 Task: Enable offer insights for offers that you submit.
Action: Mouse moved to (1202, 163)
Screenshot: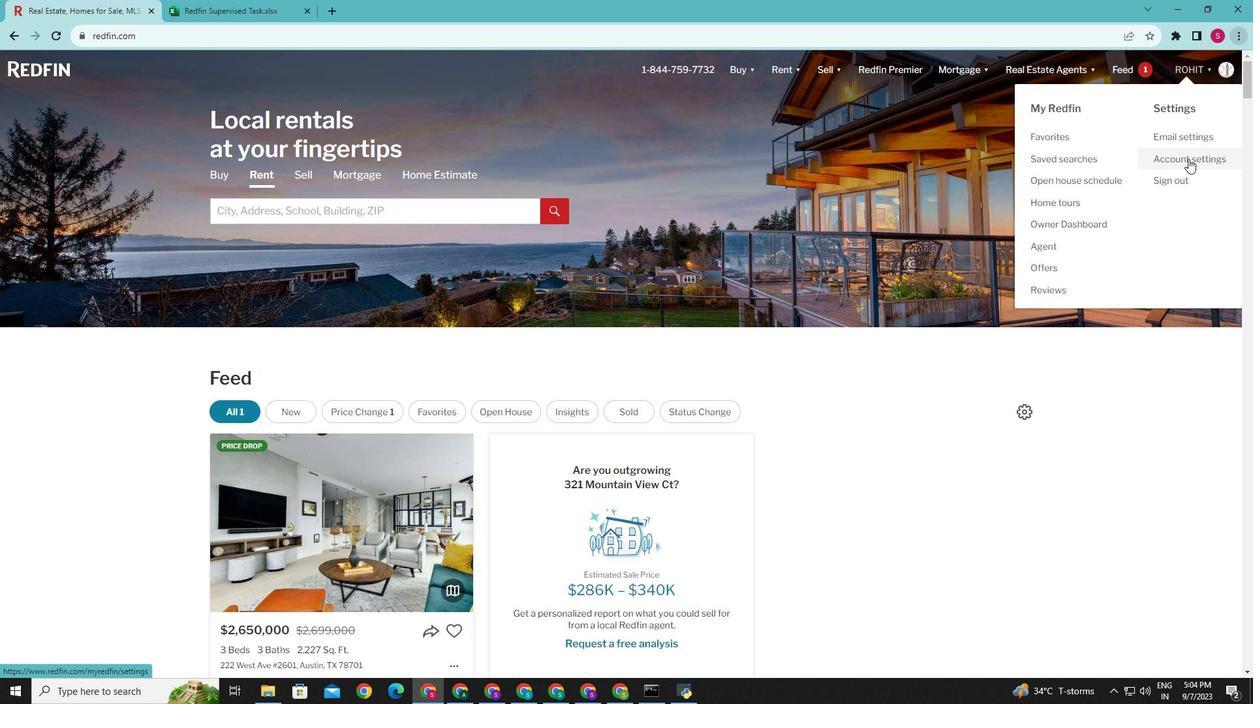 
Action: Mouse pressed left at (1202, 163)
Screenshot: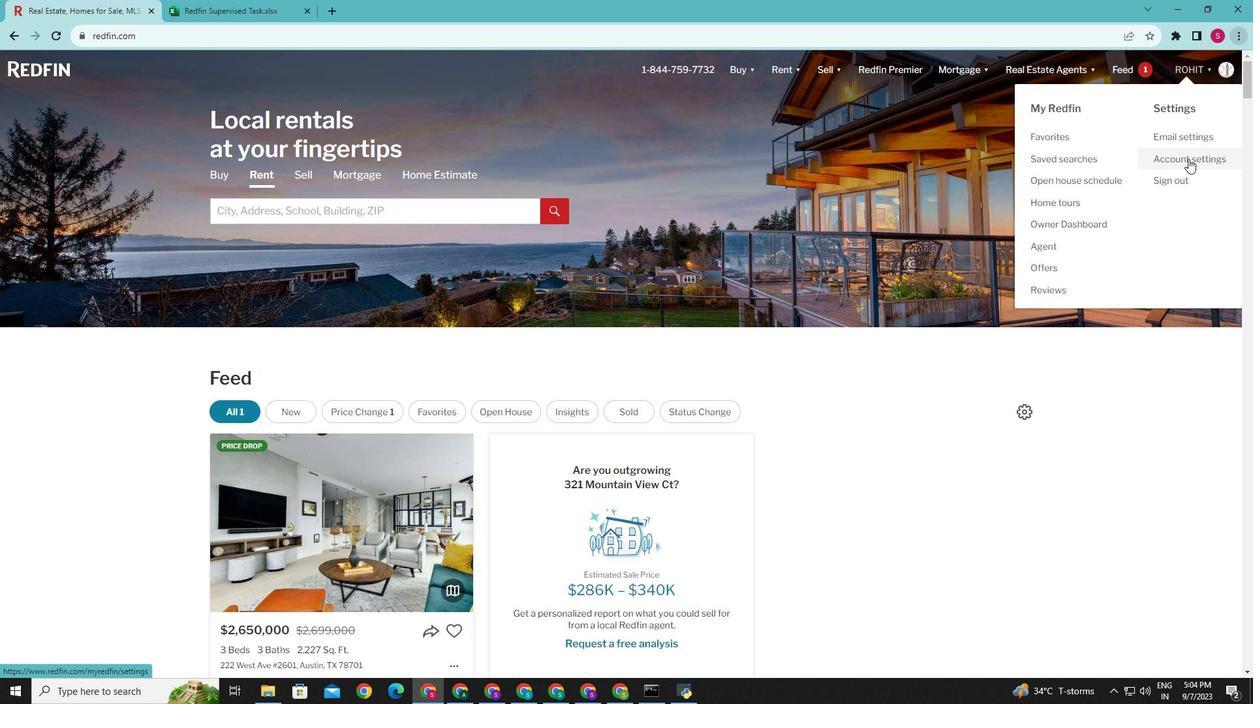 
Action: Mouse moved to (1203, 165)
Screenshot: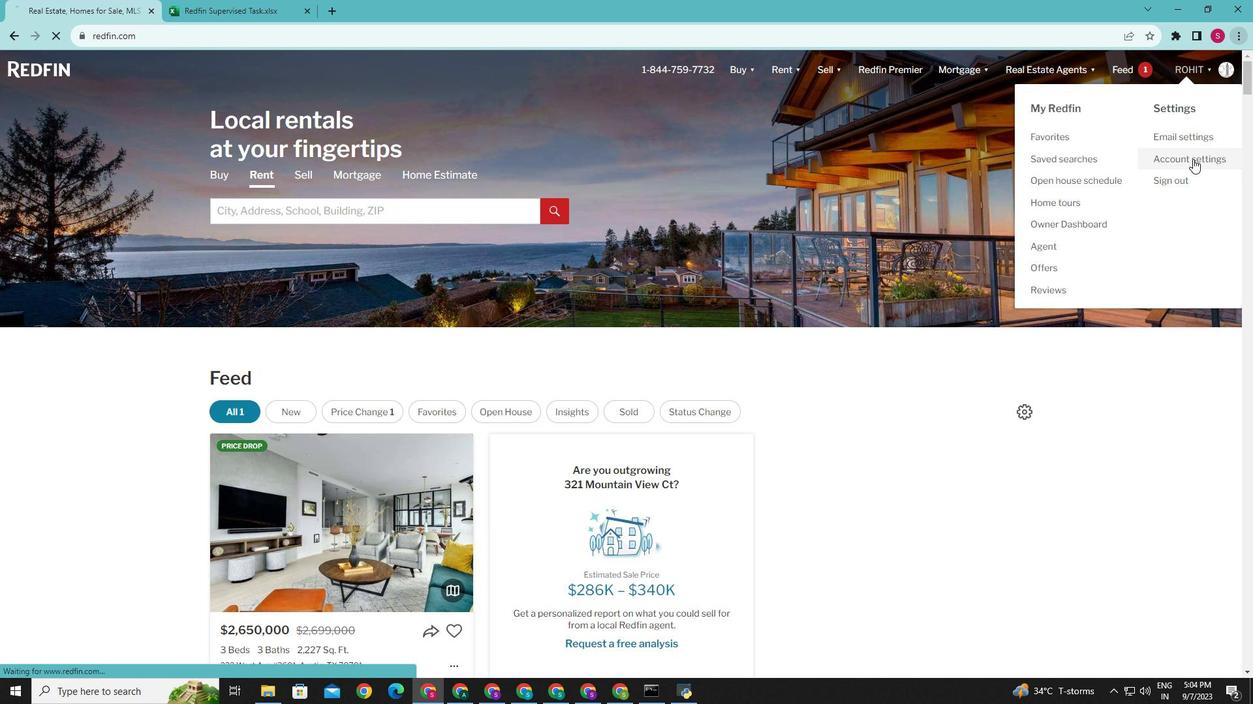 
Action: Mouse pressed left at (1203, 165)
Screenshot: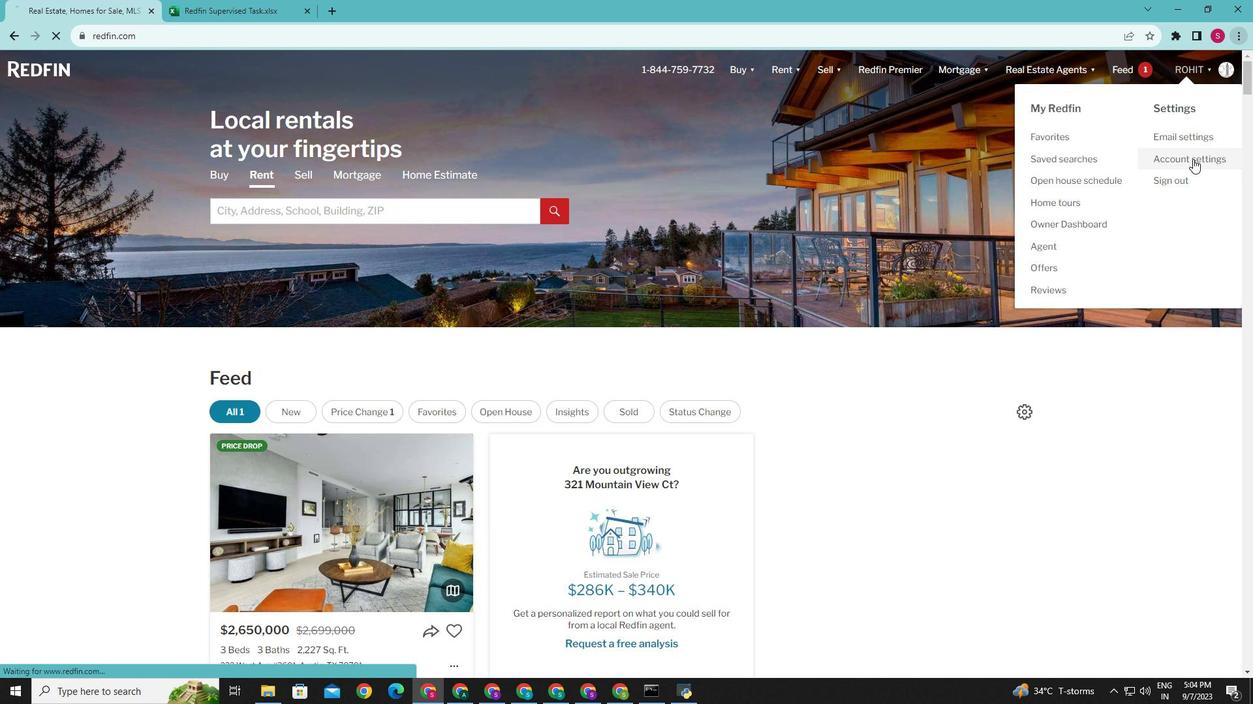 
Action: Mouse moved to (421, 514)
Screenshot: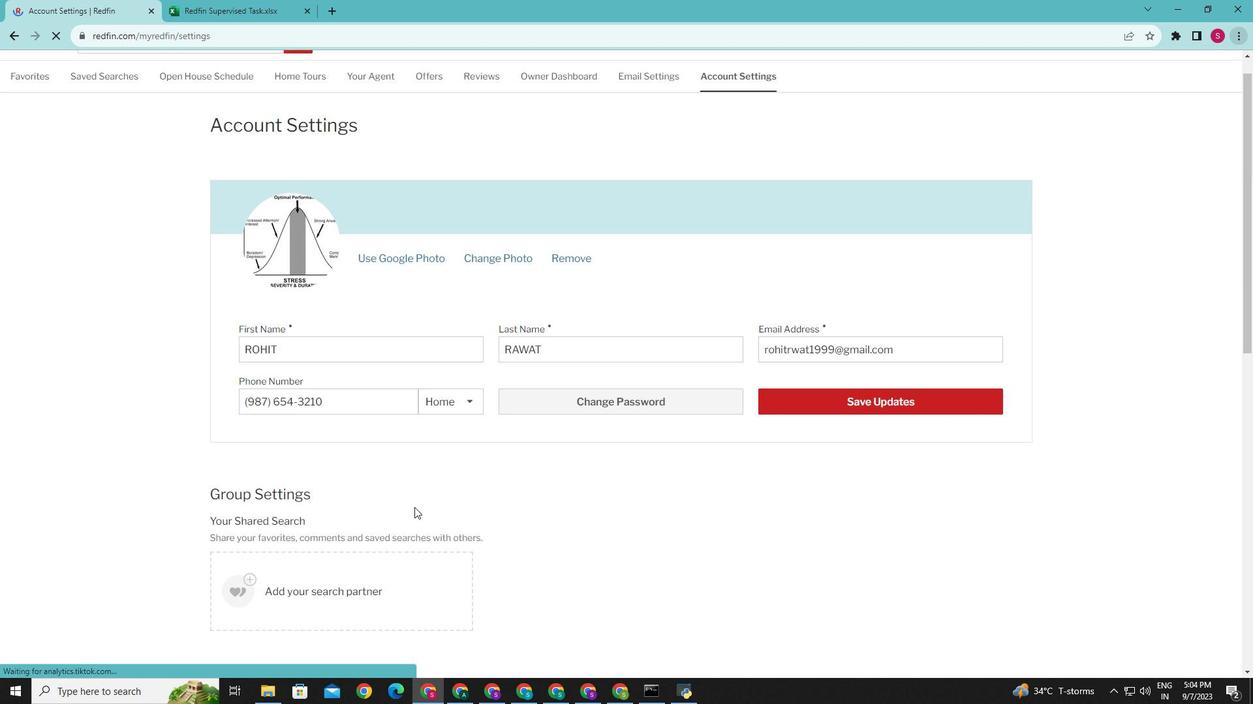 
Action: Mouse scrolled (421, 514) with delta (0, 0)
Screenshot: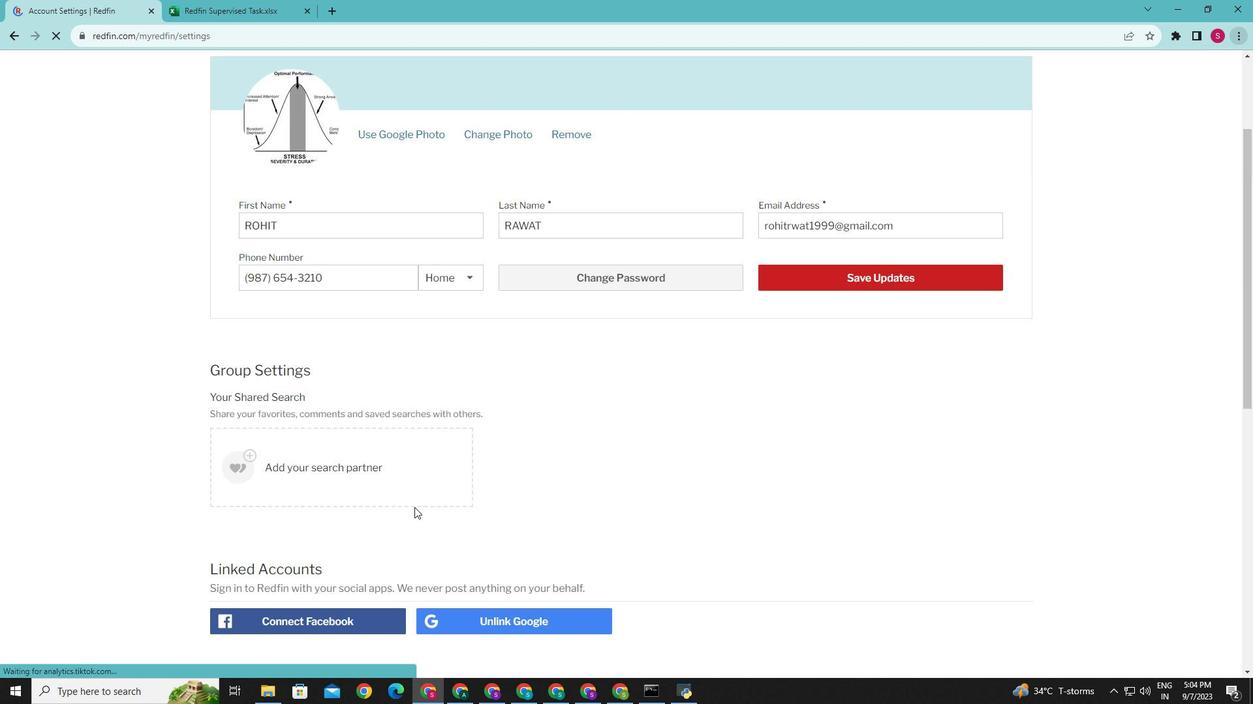 
Action: Mouse scrolled (421, 514) with delta (0, 0)
Screenshot: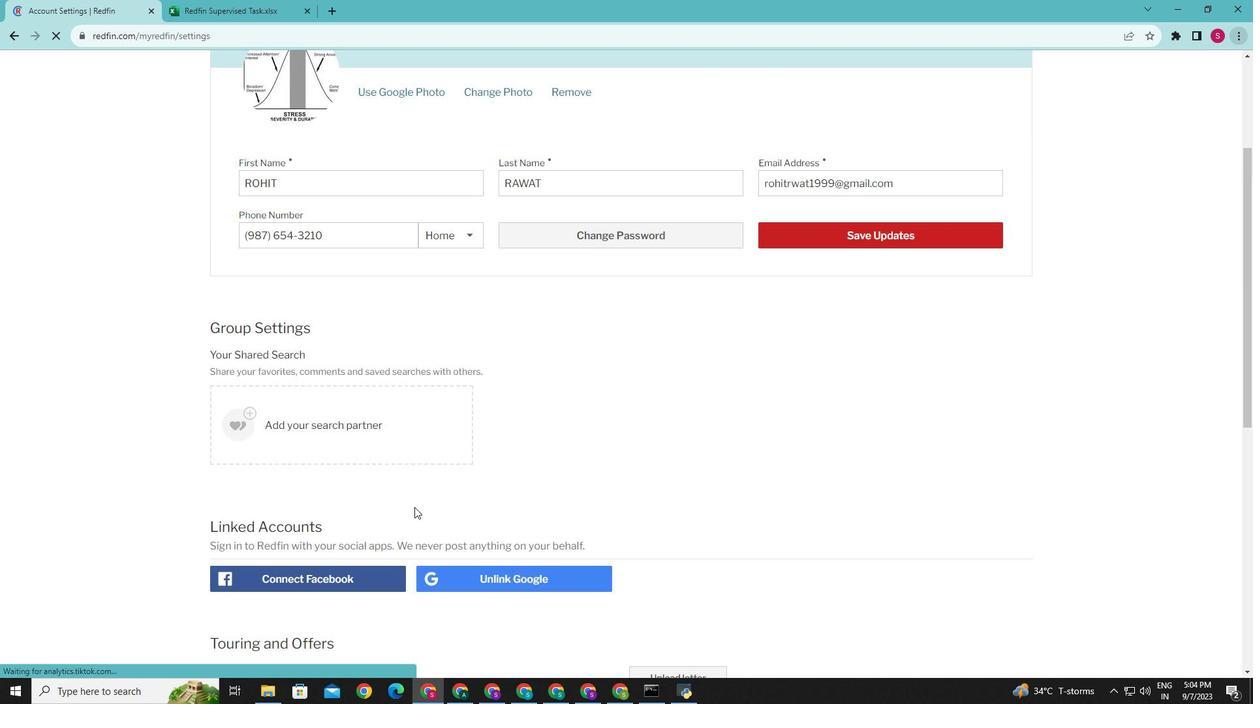 
Action: Mouse scrolled (421, 514) with delta (0, 0)
Screenshot: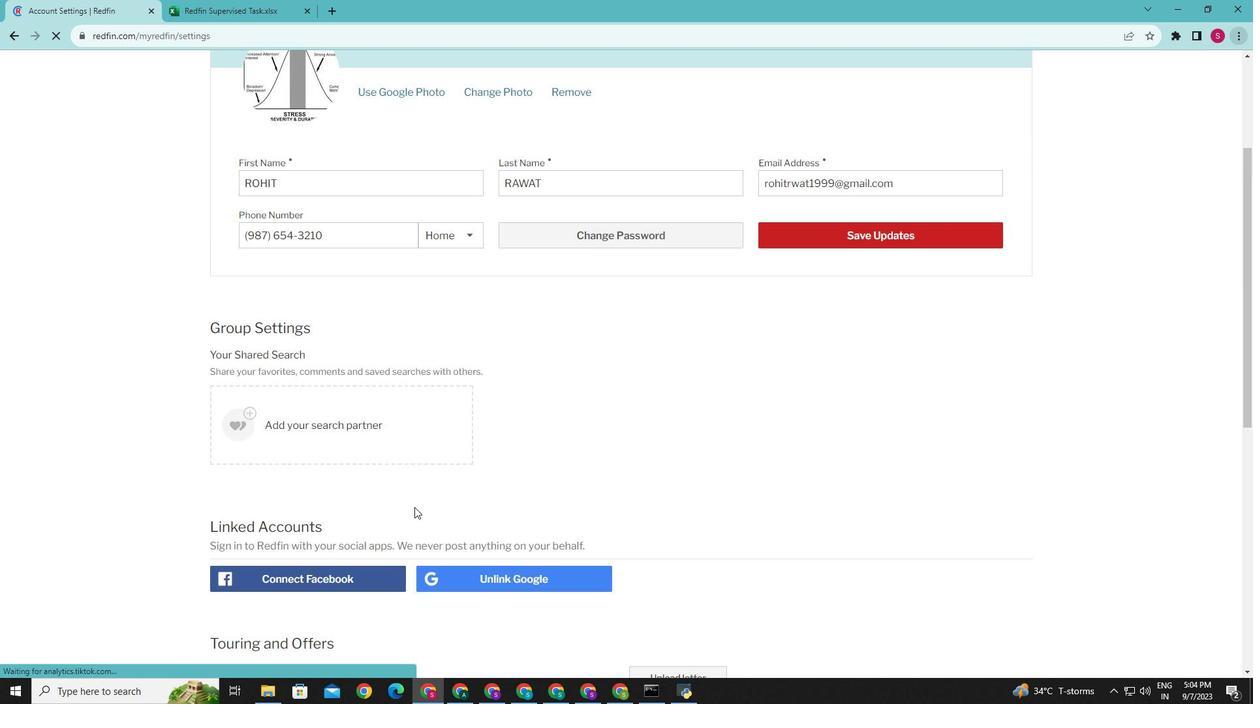 
Action: Mouse scrolled (421, 514) with delta (0, 0)
Screenshot: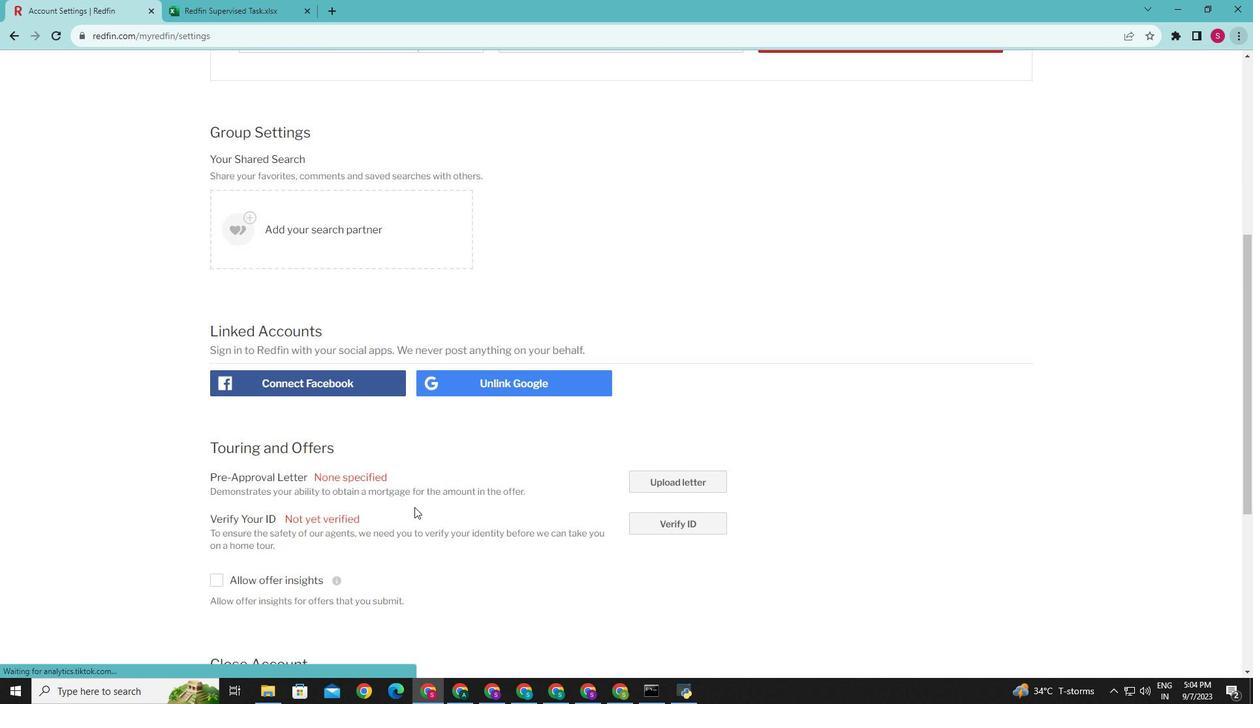
Action: Mouse scrolled (421, 514) with delta (0, 0)
Screenshot: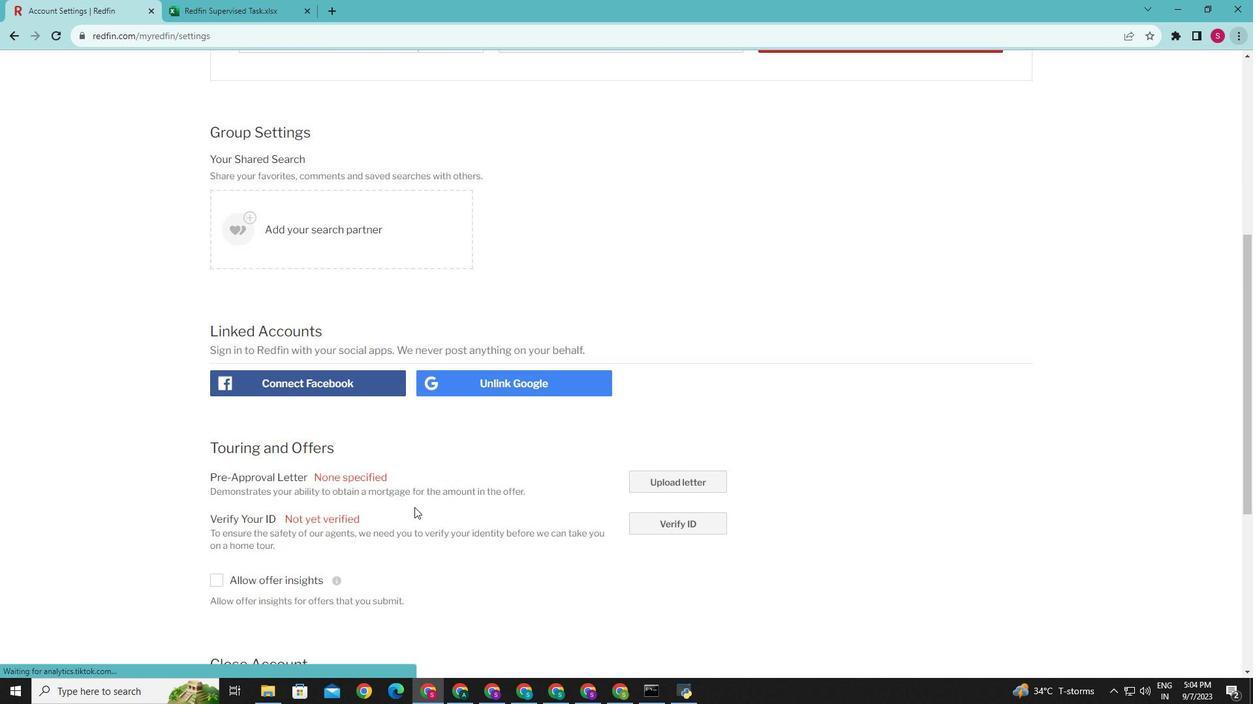 
Action: Mouse scrolled (421, 514) with delta (0, 0)
Screenshot: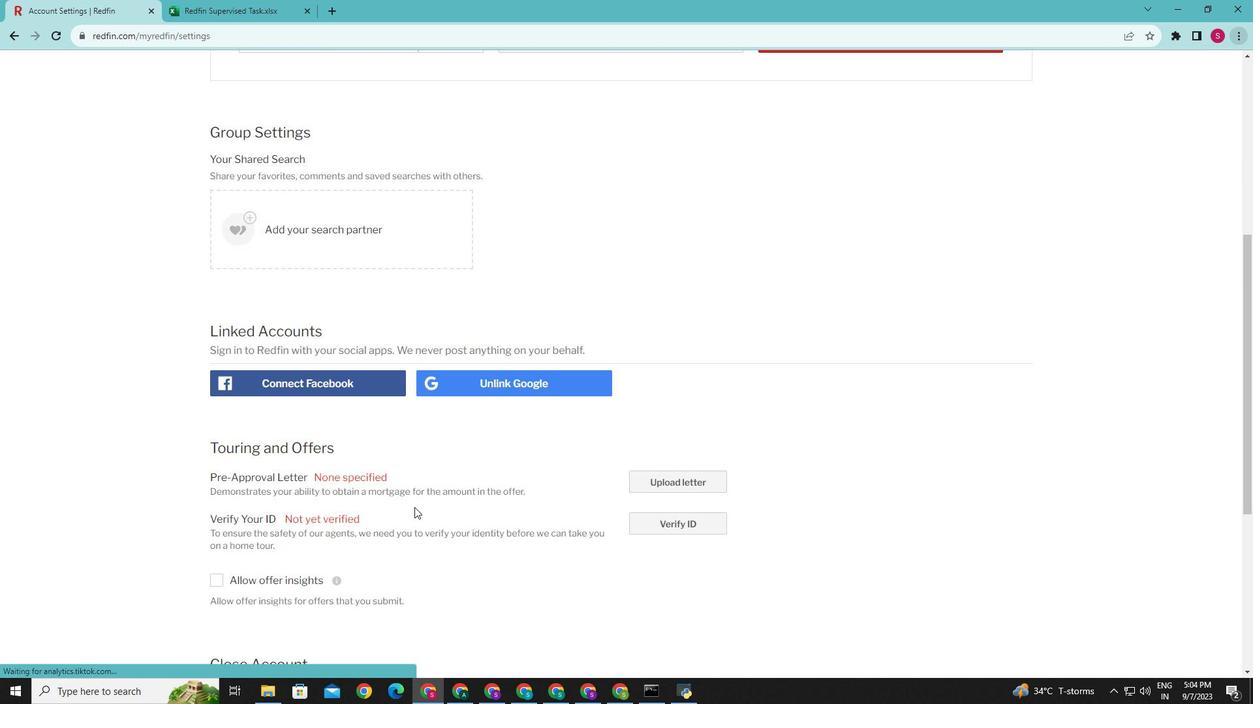
Action: Mouse moved to (422, 514)
Screenshot: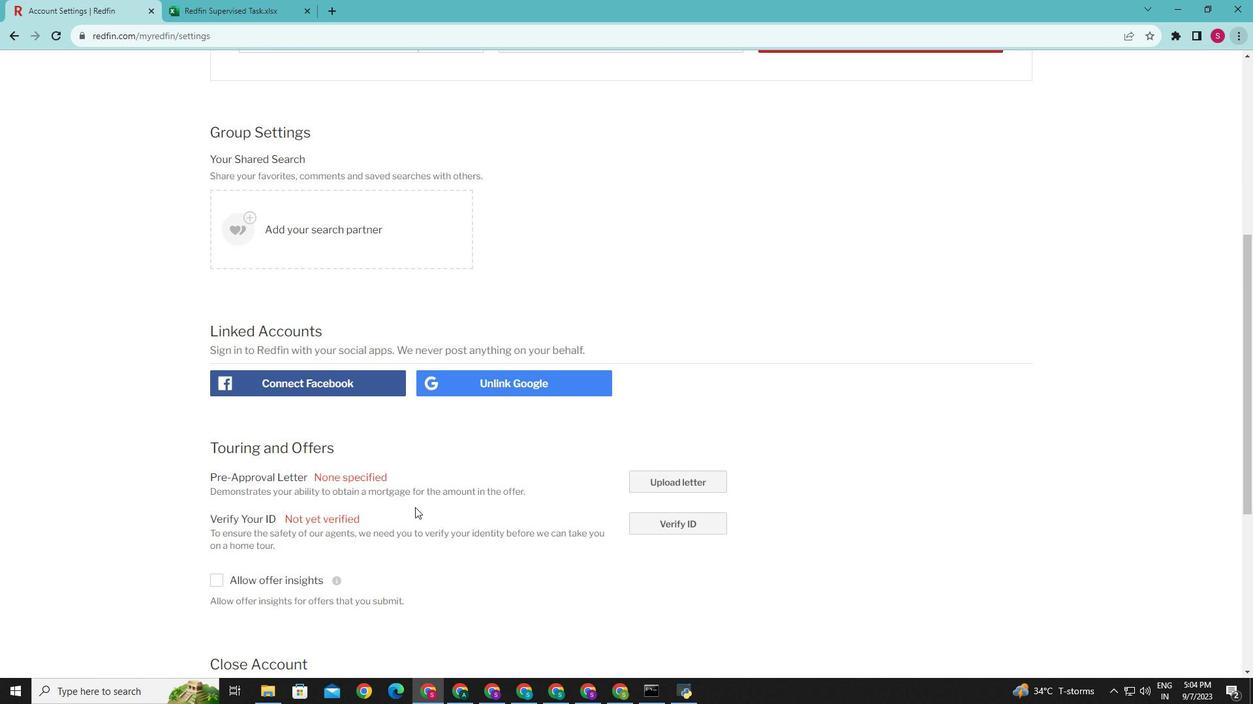 
Action: Mouse scrolled (422, 514) with delta (0, 0)
Screenshot: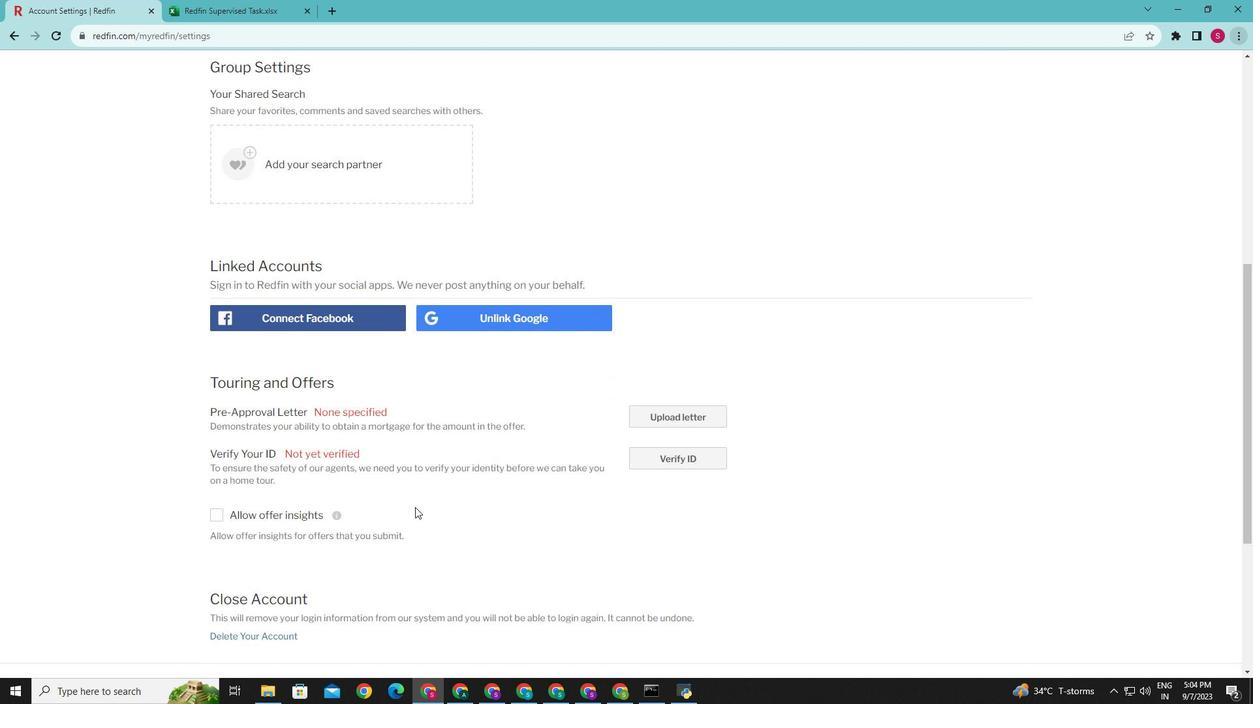 
Action: Mouse scrolled (422, 514) with delta (0, 0)
Screenshot: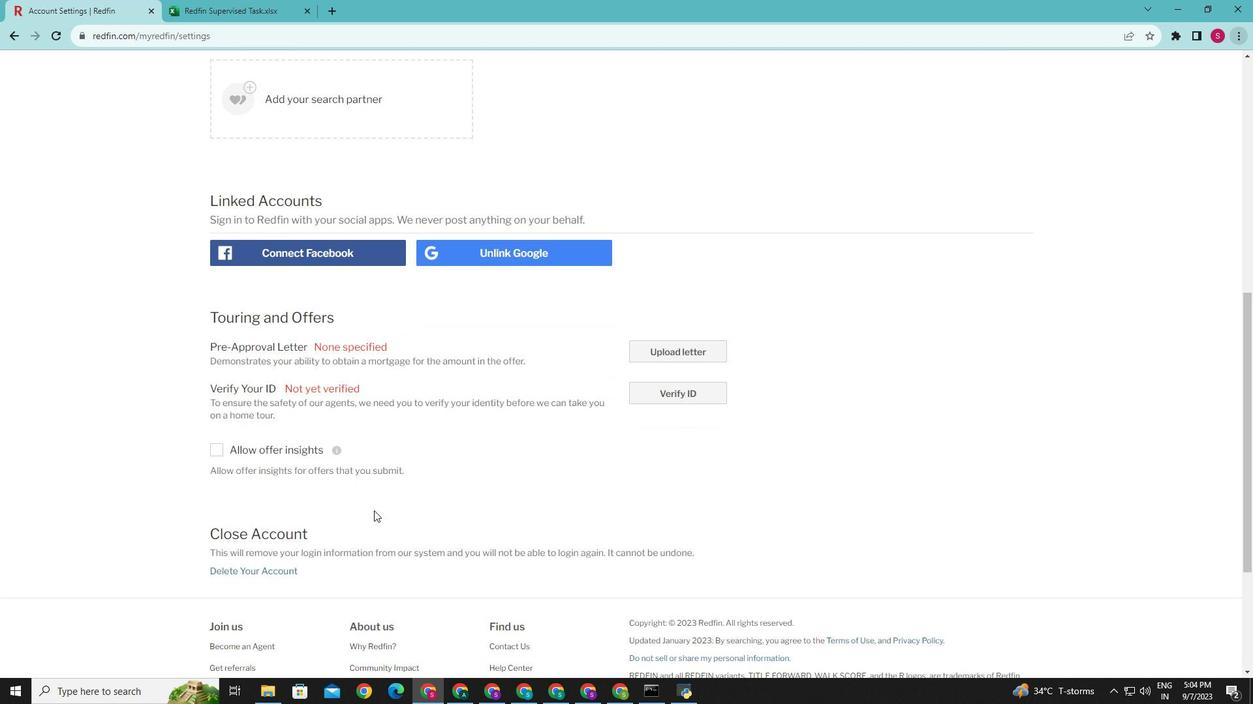
Action: Mouse moved to (223, 459)
Screenshot: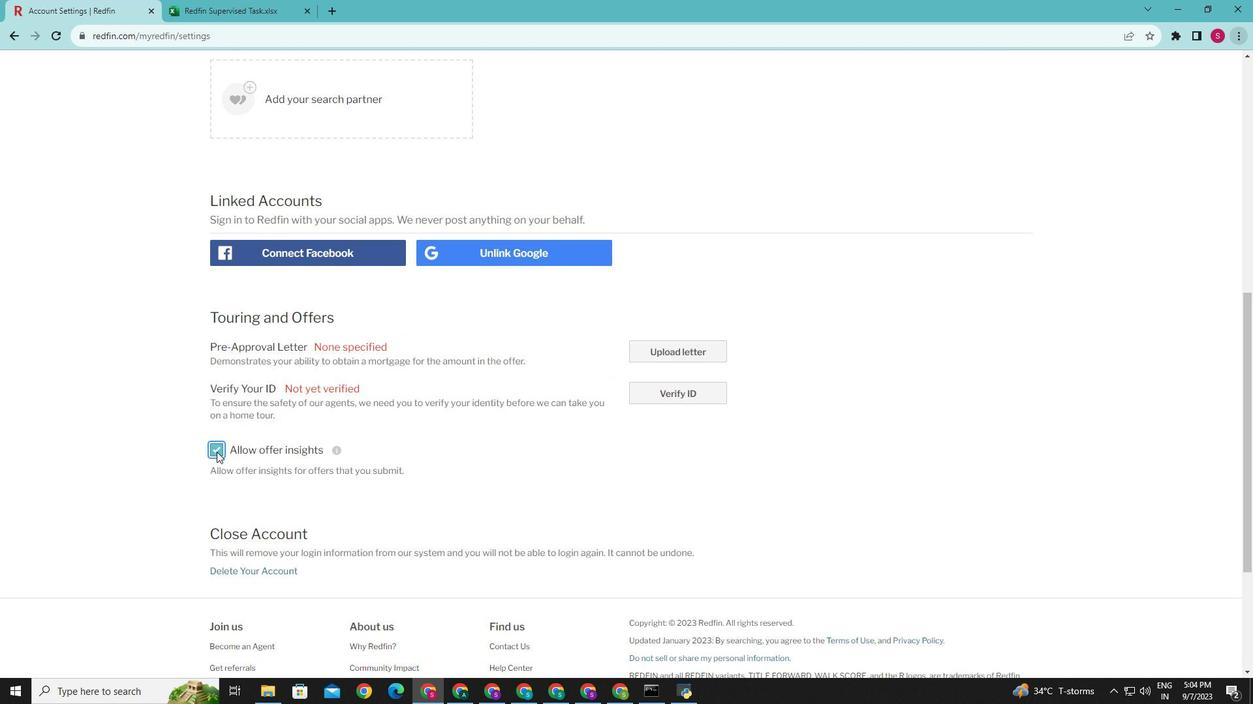 
Action: Mouse pressed left at (223, 459)
Screenshot: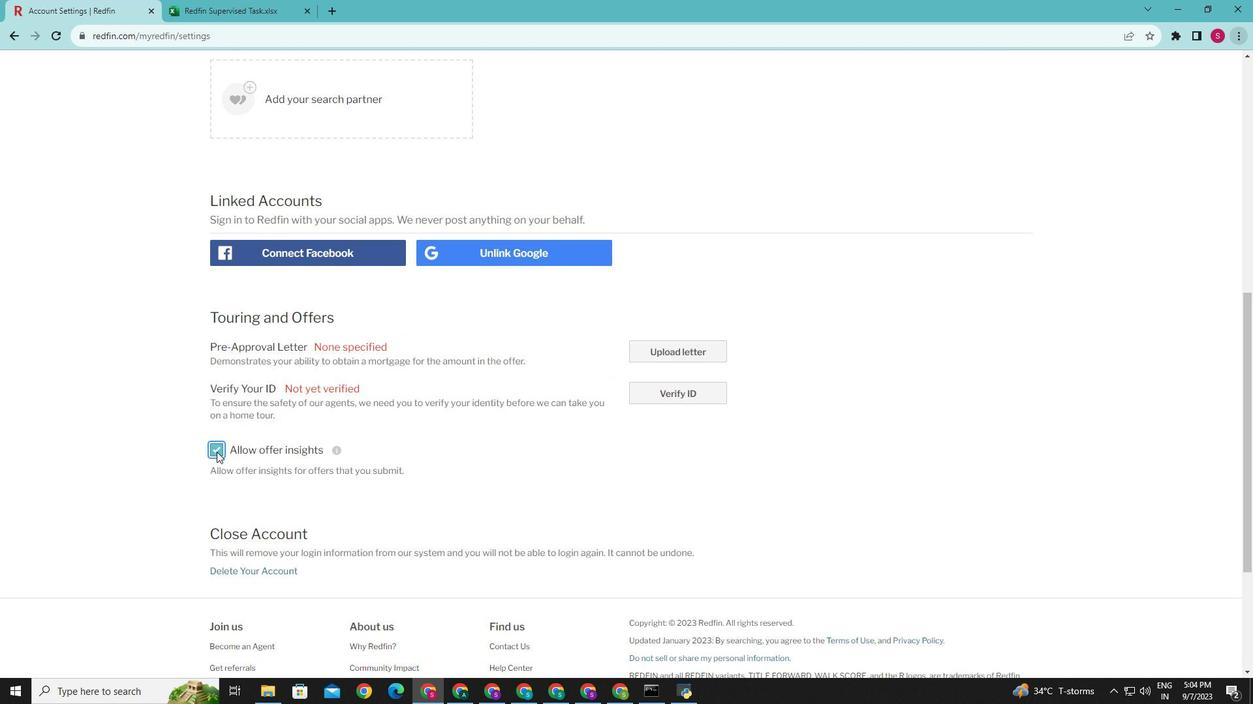 
Action: Mouse moved to (556, 502)
Screenshot: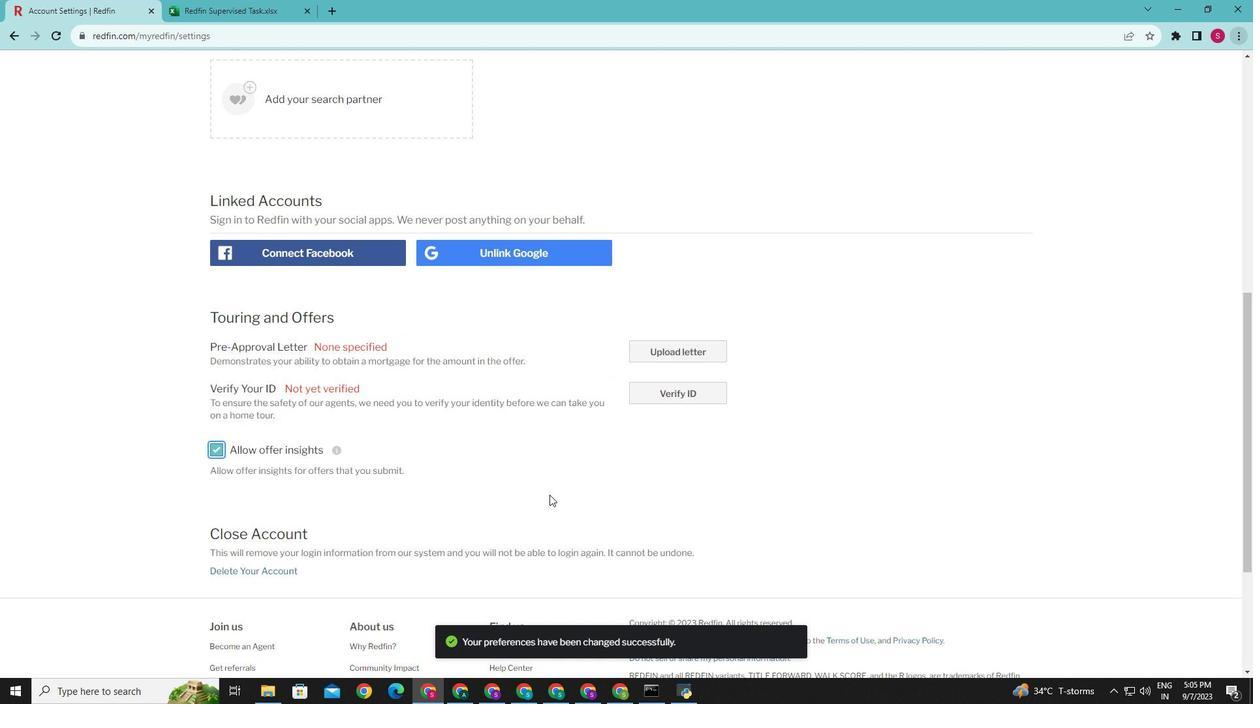 
